 Task: Create a due date automation trigger when advanced on, 2 working days before a card is due add fields with custom field "Resume" set to a date less than 1 days from now is due at 11:00 AM.
Action: Mouse moved to (1059, 82)
Screenshot: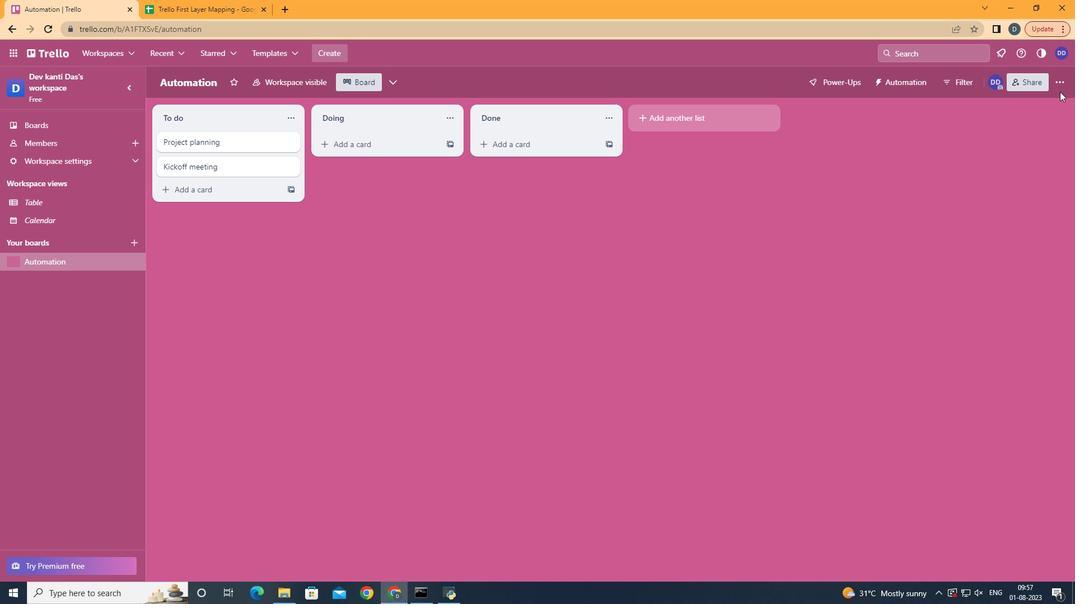
Action: Mouse pressed left at (1059, 82)
Screenshot: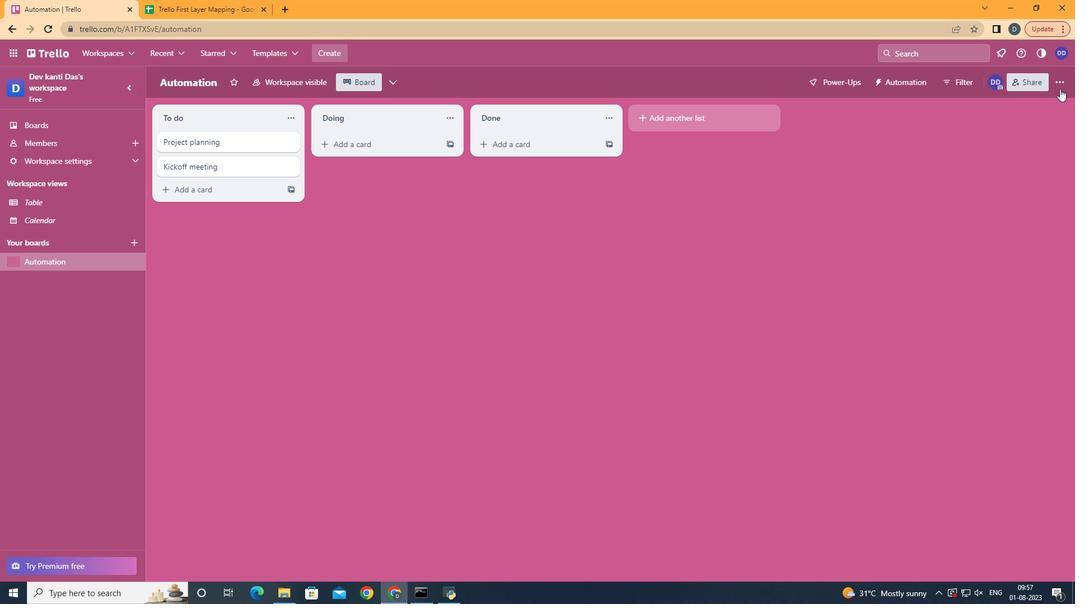 
Action: Mouse moved to (981, 241)
Screenshot: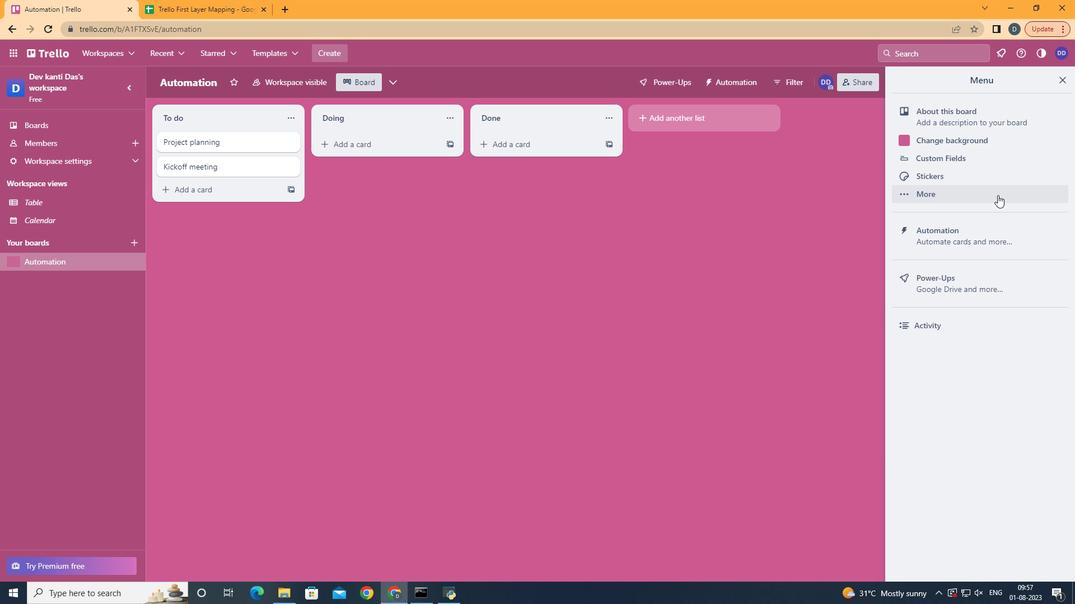 
Action: Mouse pressed left at (981, 241)
Screenshot: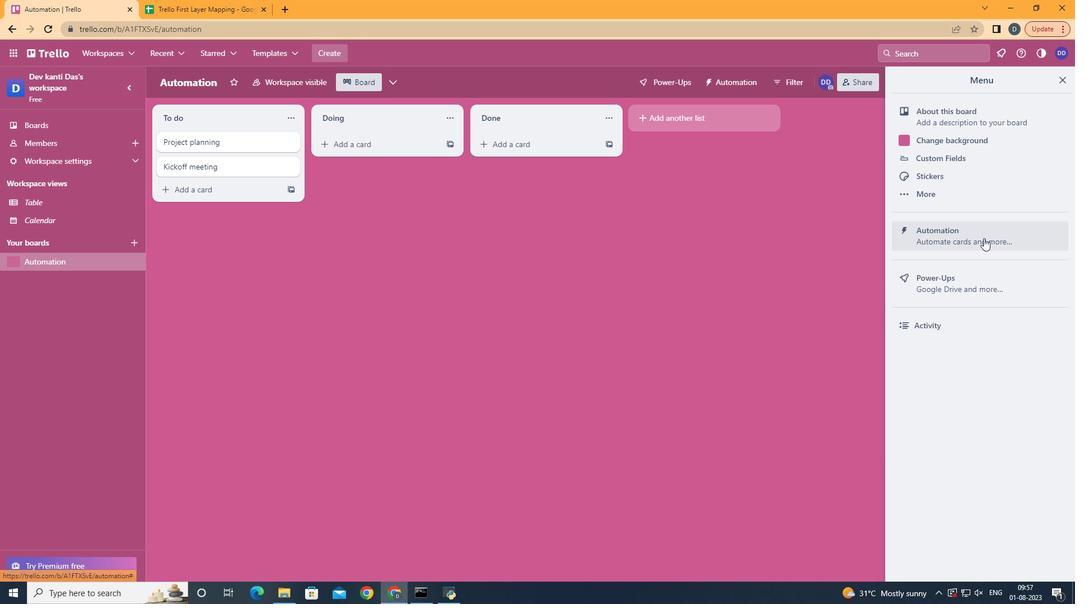 
Action: Mouse moved to (233, 224)
Screenshot: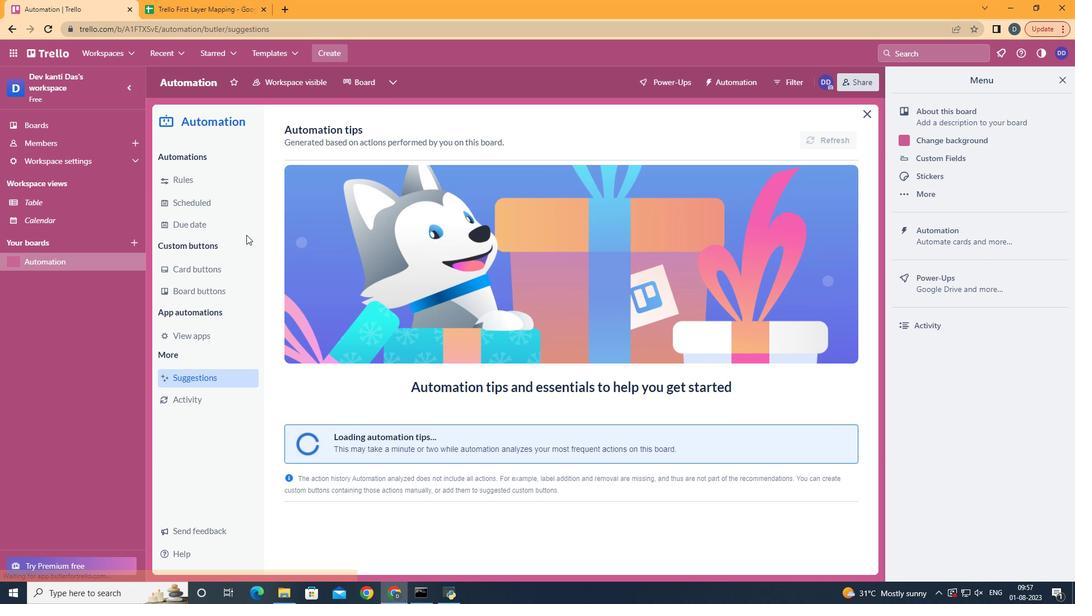 
Action: Mouse pressed left at (233, 224)
Screenshot: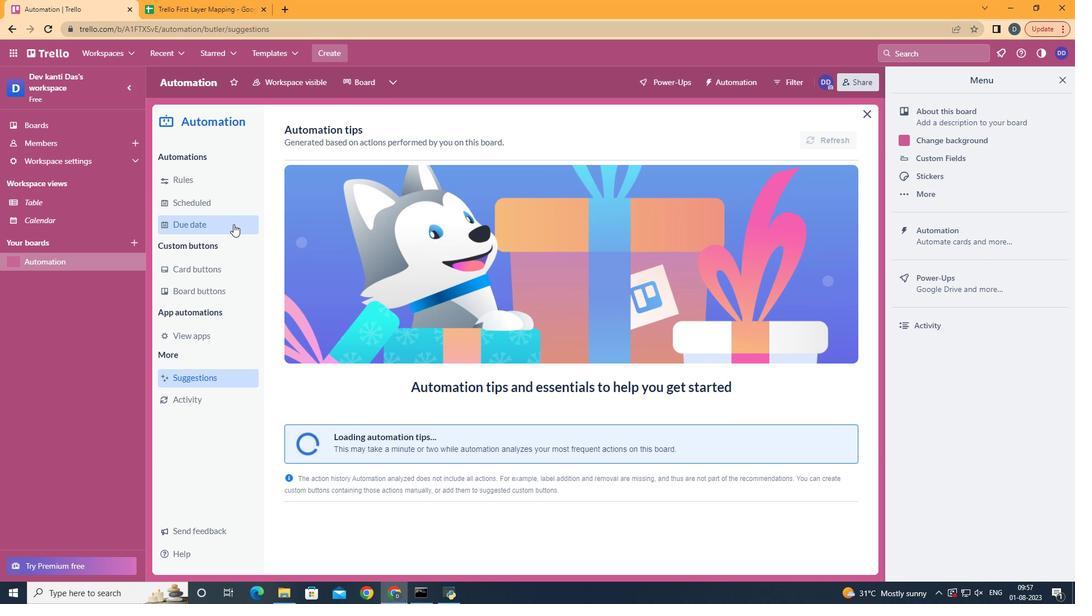 
Action: Mouse moved to (774, 134)
Screenshot: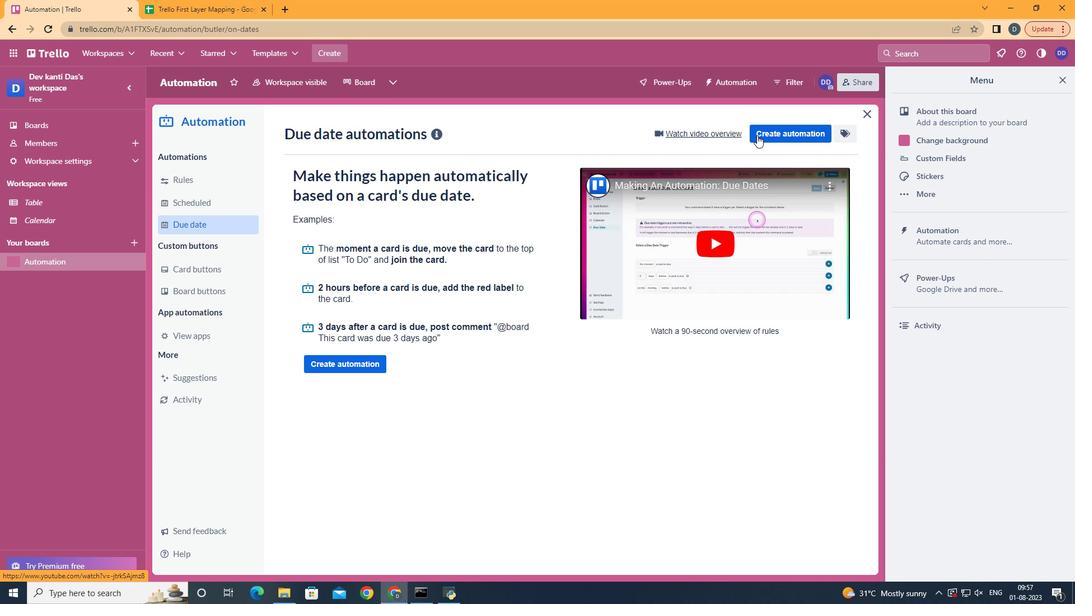 
Action: Mouse pressed left at (774, 134)
Screenshot: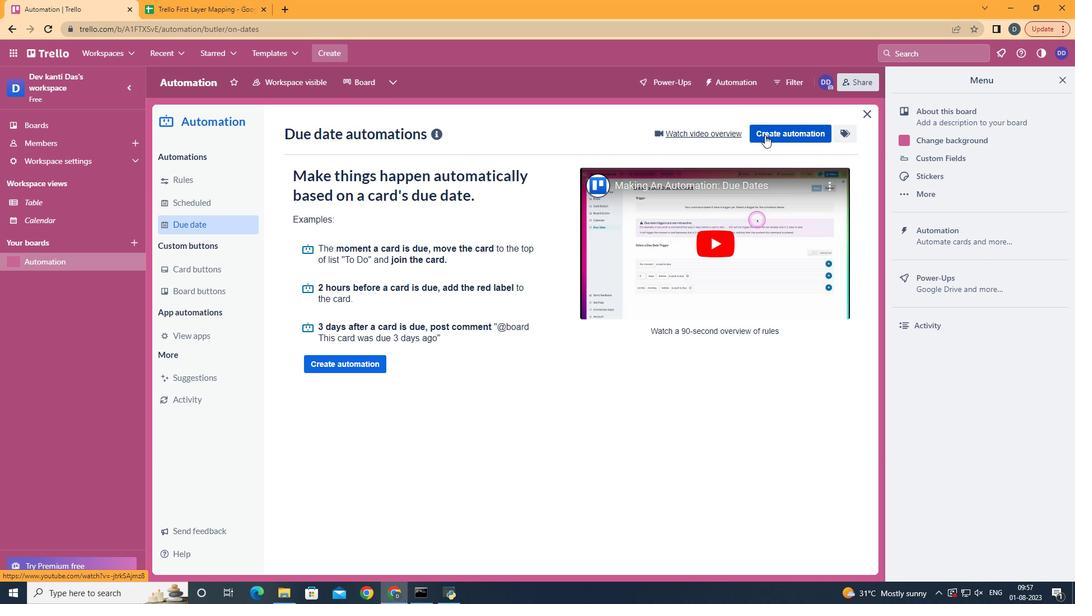 
Action: Mouse moved to (570, 253)
Screenshot: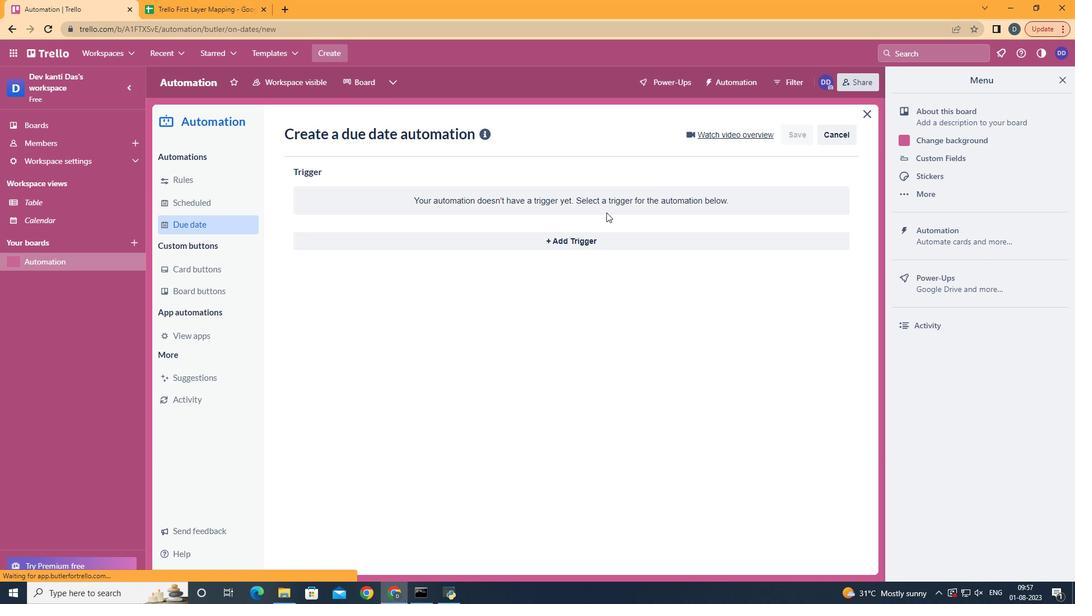 
Action: Mouse pressed left at (570, 253)
Screenshot: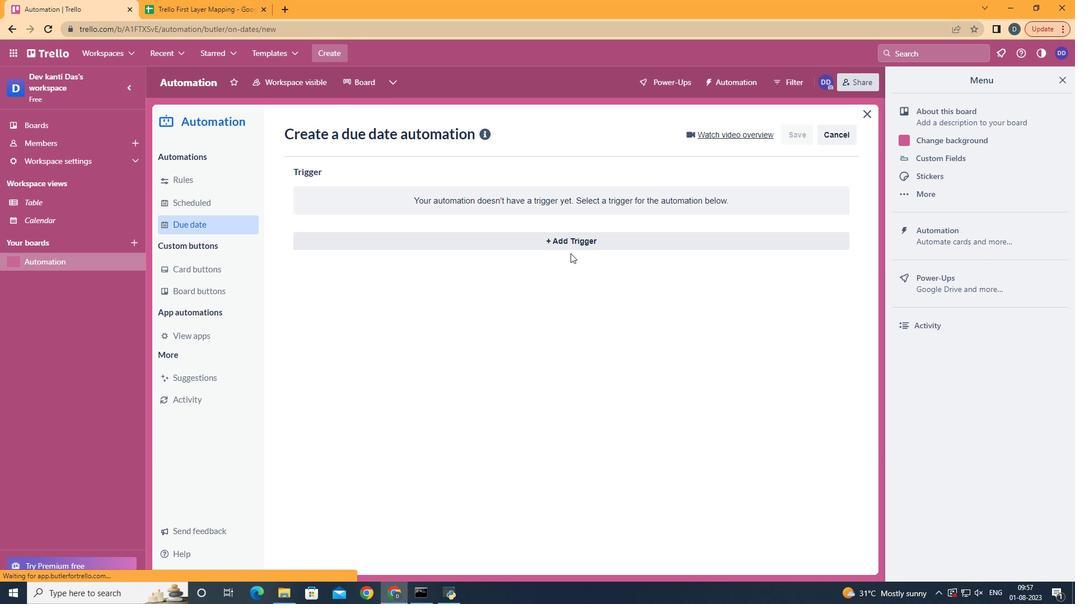 
Action: Mouse moved to (576, 242)
Screenshot: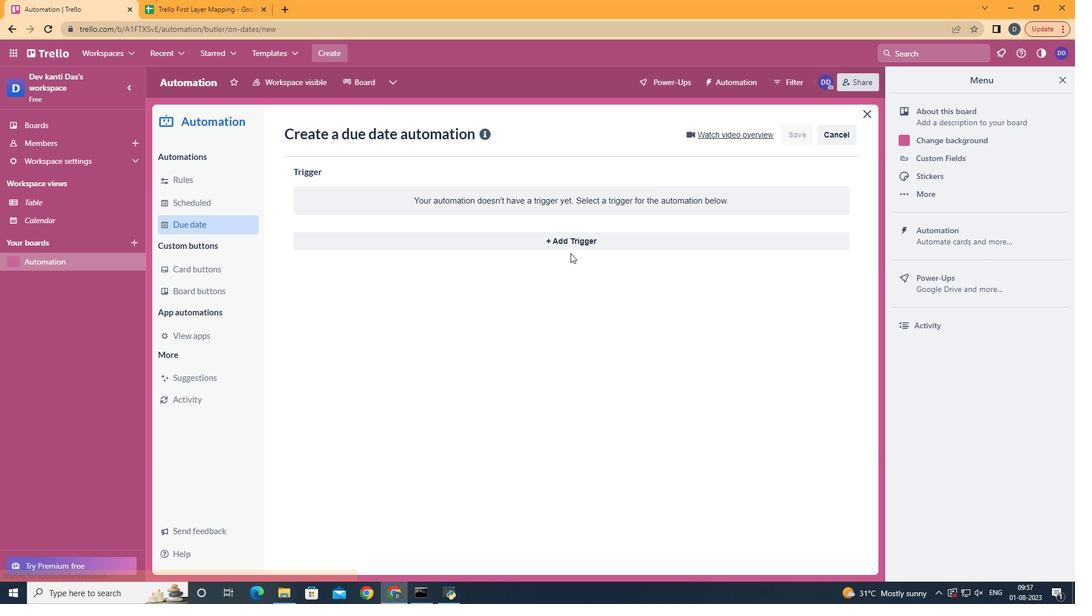 
Action: Mouse pressed left at (576, 242)
Screenshot: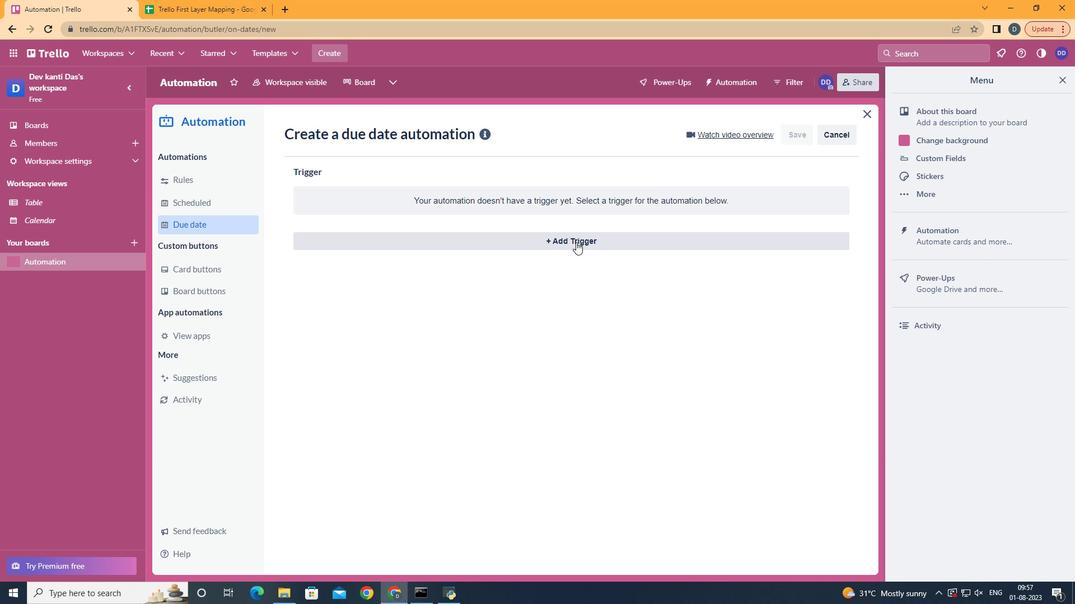 
Action: Mouse moved to (362, 451)
Screenshot: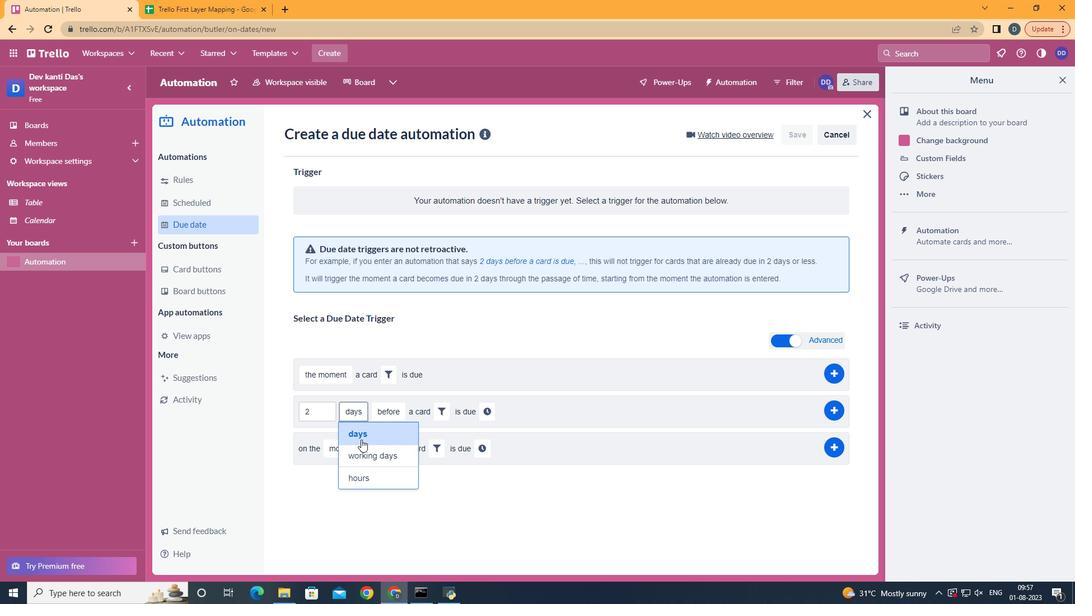 
Action: Mouse pressed left at (362, 451)
Screenshot: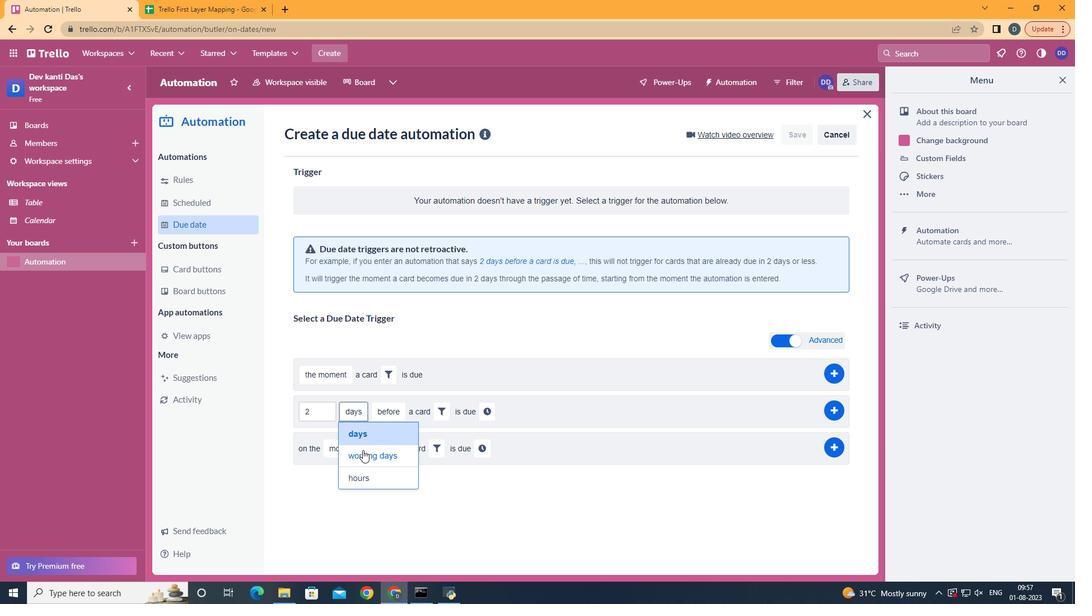 
Action: Mouse moved to (470, 413)
Screenshot: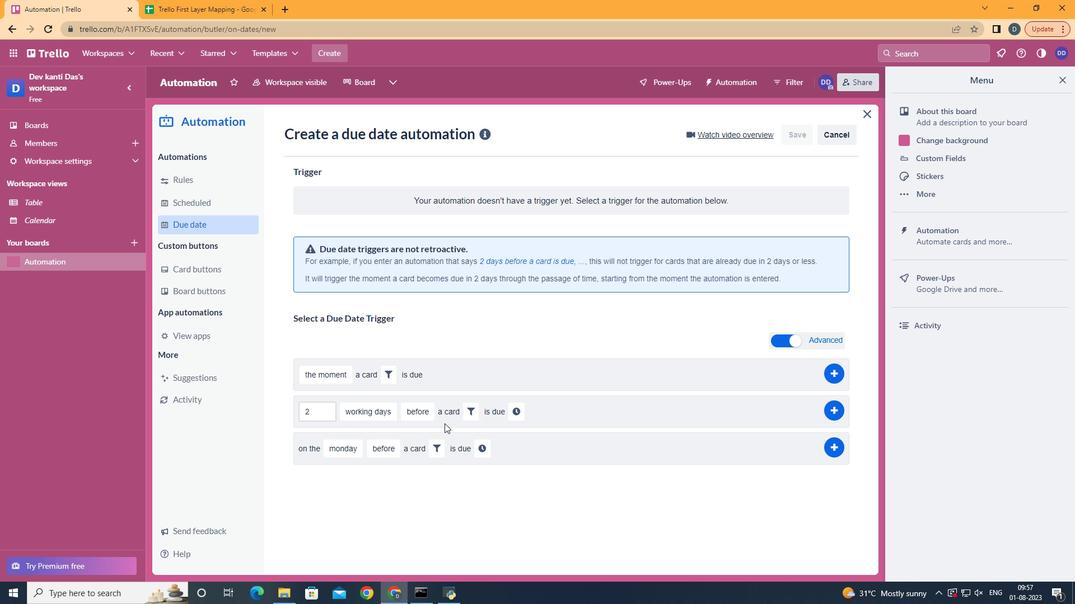 
Action: Mouse pressed left at (470, 413)
Screenshot: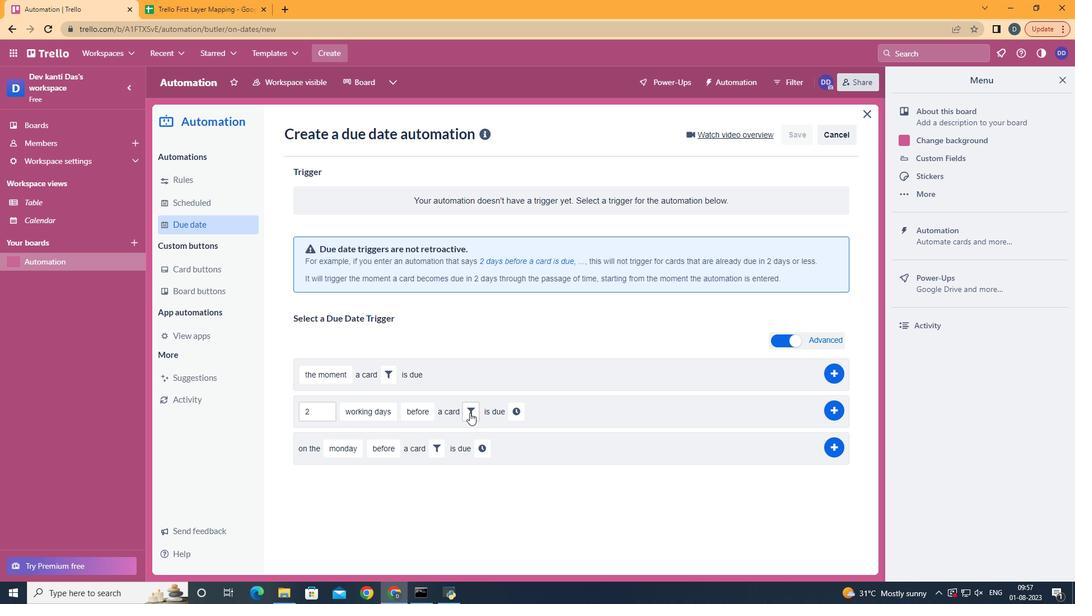 
Action: Mouse moved to (664, 449)
Screenshot: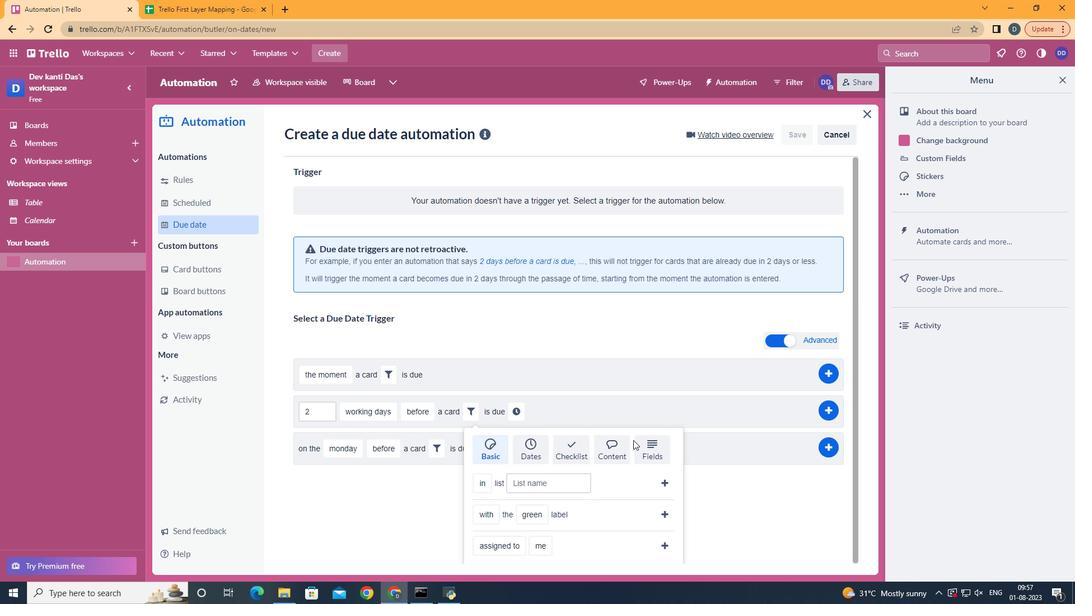
Action: Mouse pressed left at (664, 449)
Screenshot: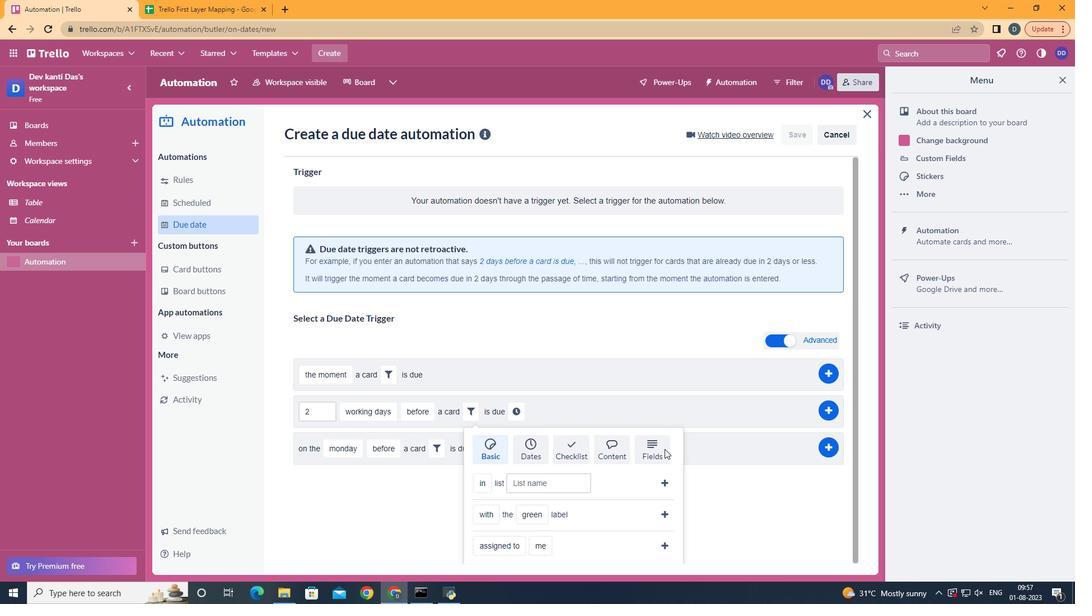 
Action: Mouse moved to (658, 452)
Screenshot: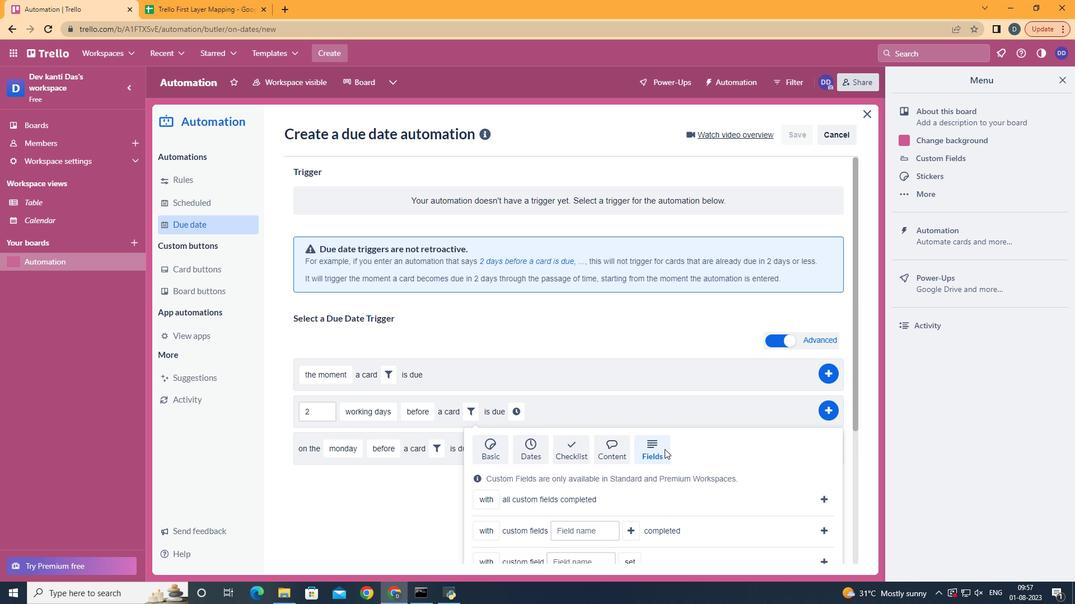 
Action: Mouse scrolled (658, 451) with delta (0, 0)
Screenshot: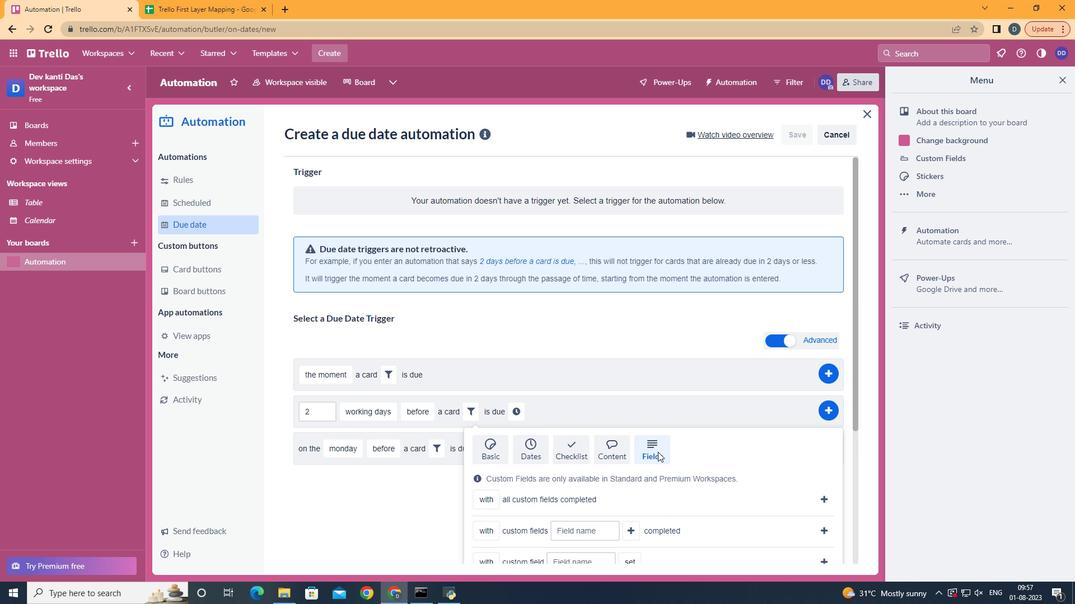 
Action: Mouse scrolled (658, 451) with delta (0, 0)
Screenshot: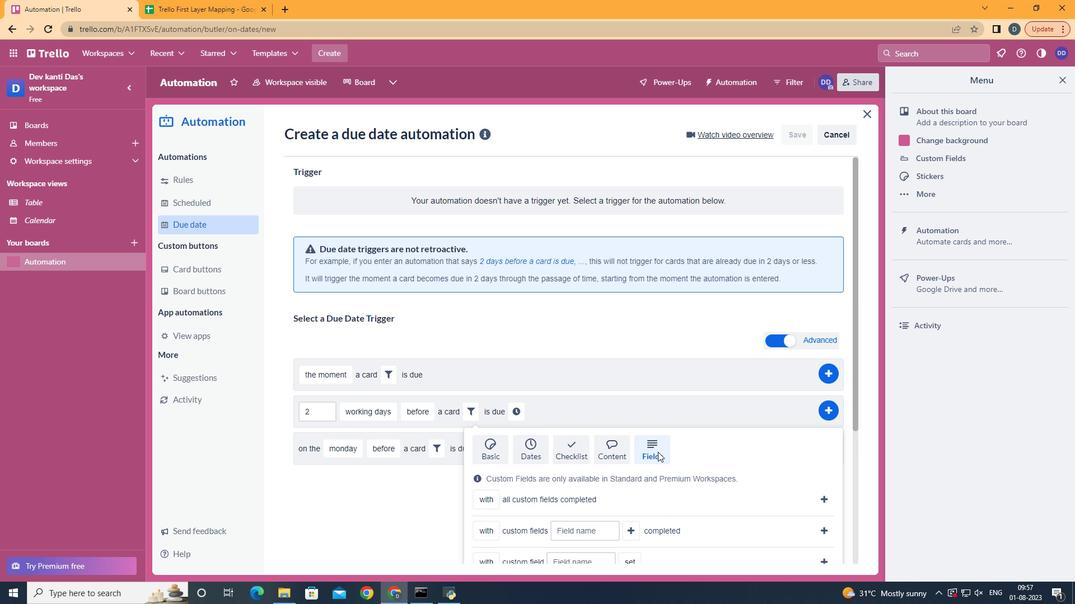 
Action: Mouse scrolled (658, 451) with delta (0, 0)
Screenshot: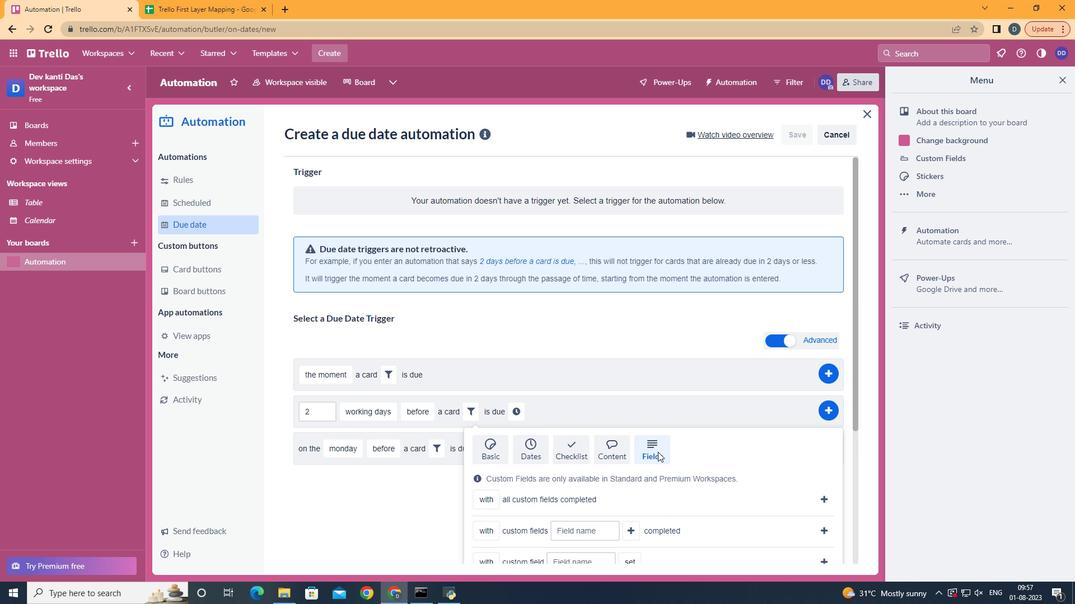
Action: Mouse scrolled (658, 451) with delta (0, 0)
Screenshot: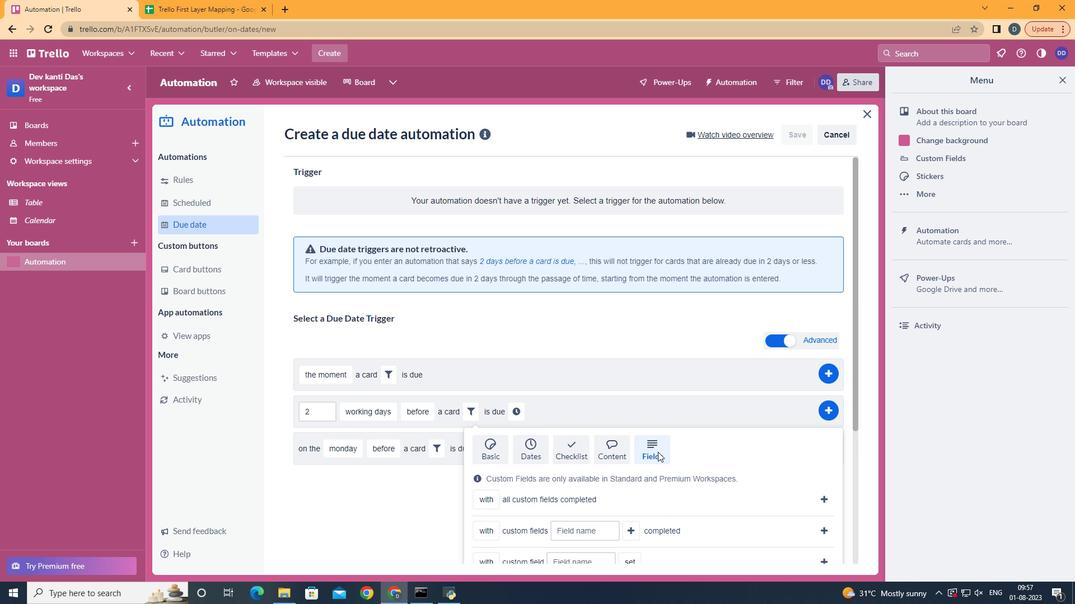 
Action: Mouse scrolled (658, 451) with delta (0, 0)
Screenshot: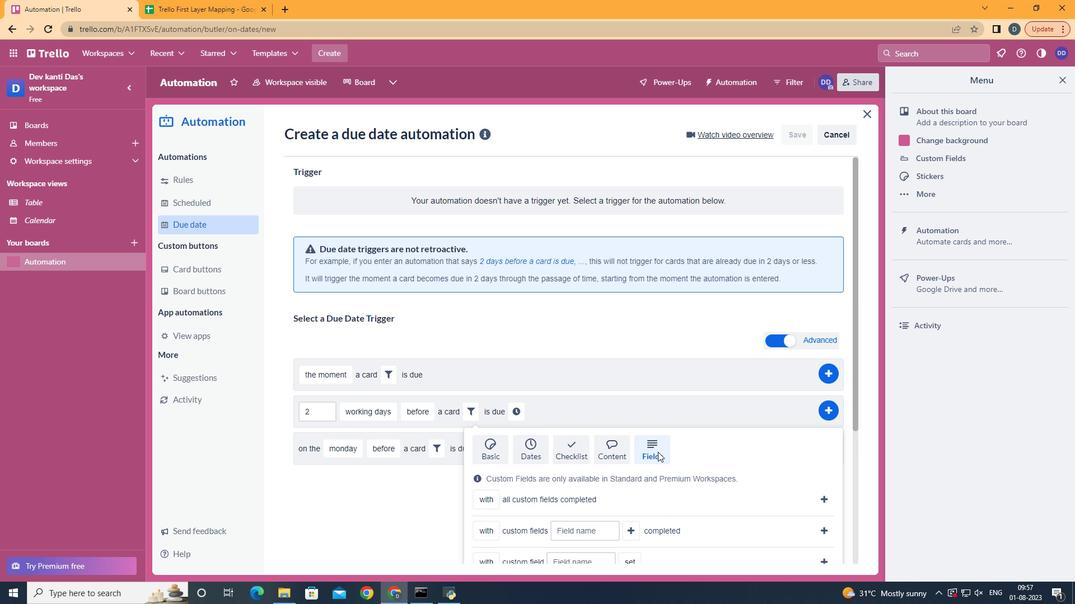 
Action: Mouse scrolled (658, 451) with delta (0, 0)
Screenshot: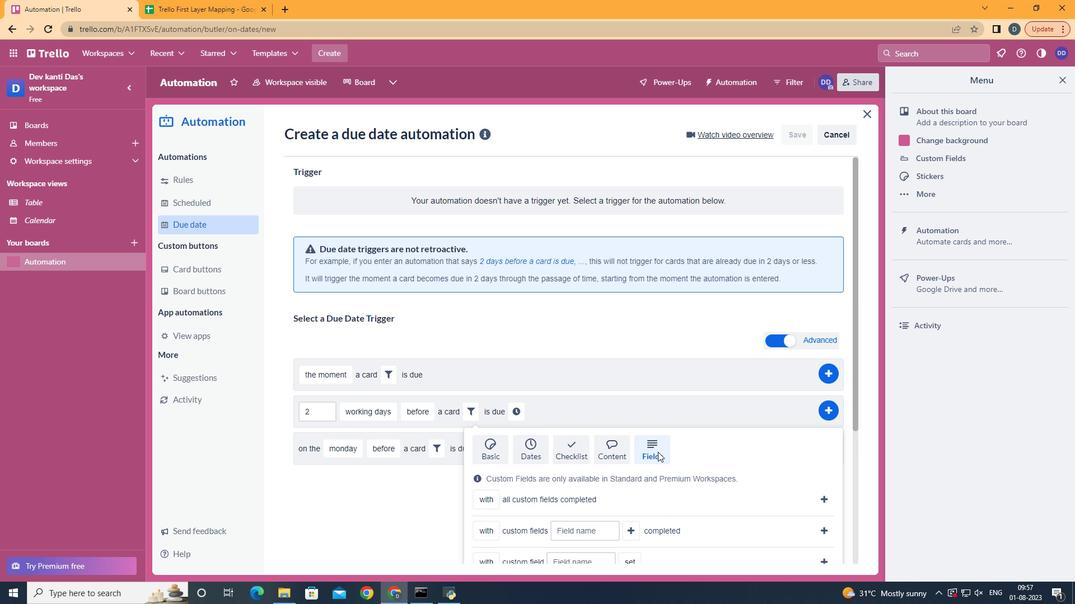 
Action: Mouse moved to (495, 477)
Screenshot: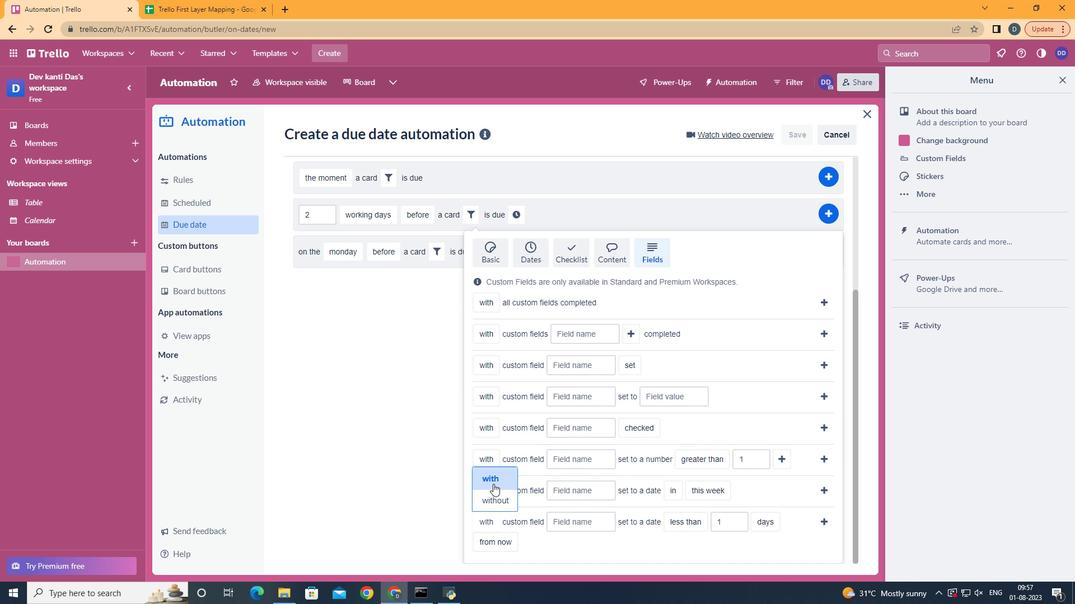 
Action: Mouse pressed left at (495, 477)
Screenshot: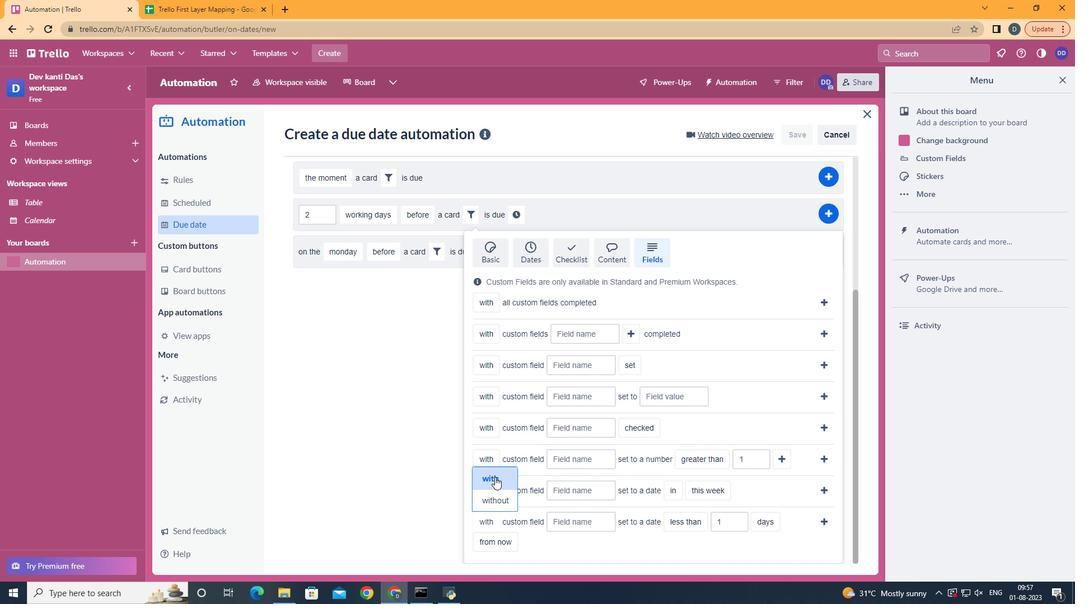 
Action: Mouse moved to (572, 521)
Screenshot: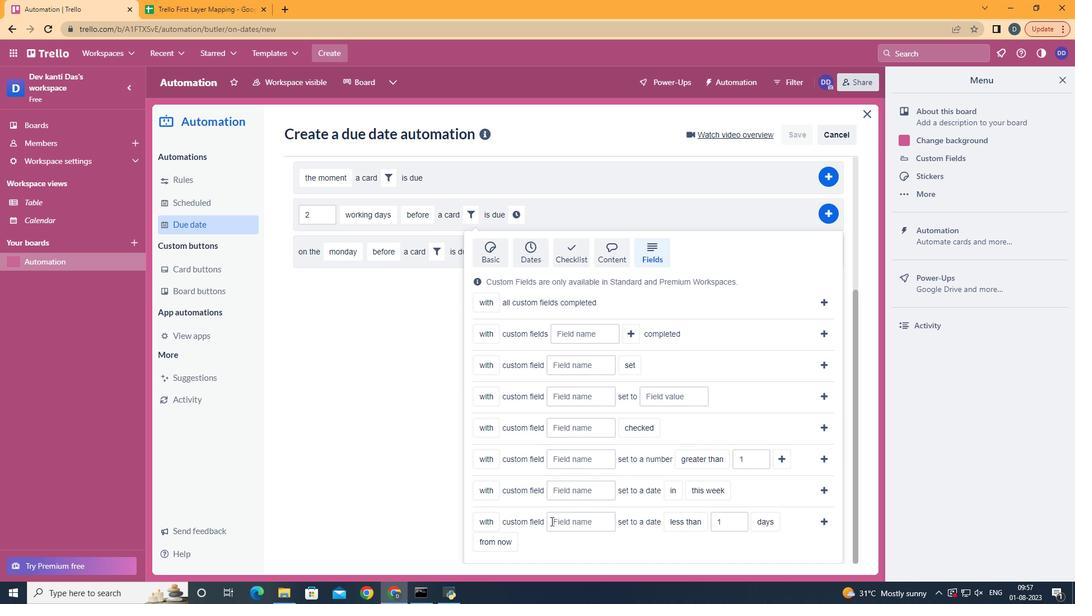 
Action: Mouse pressed left at (572, 521)
Screenshot: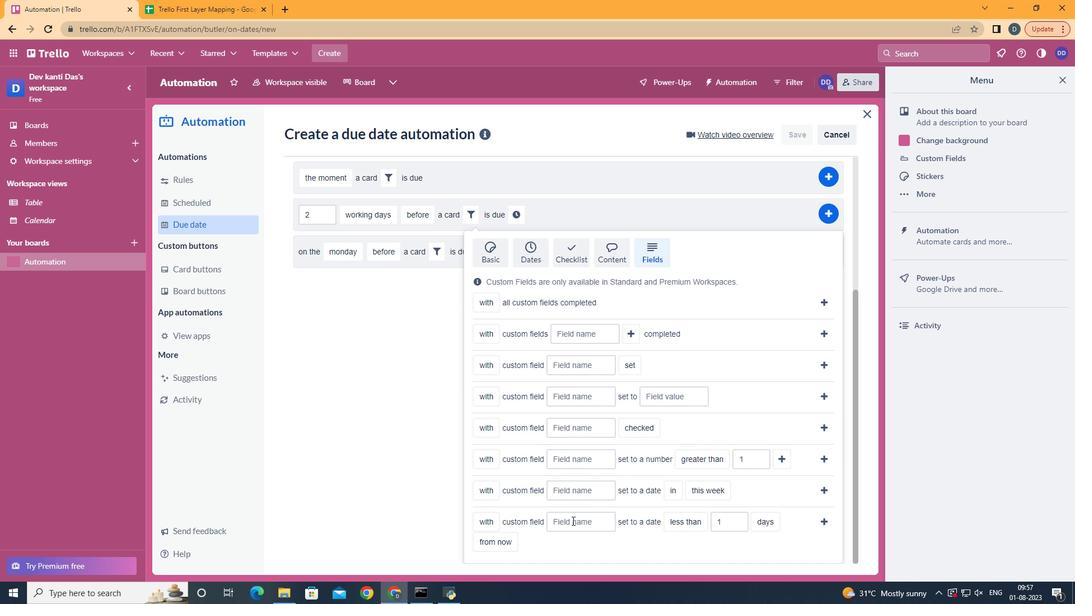 
Action: Key pressed <Key.shift>Resume
Screenshot: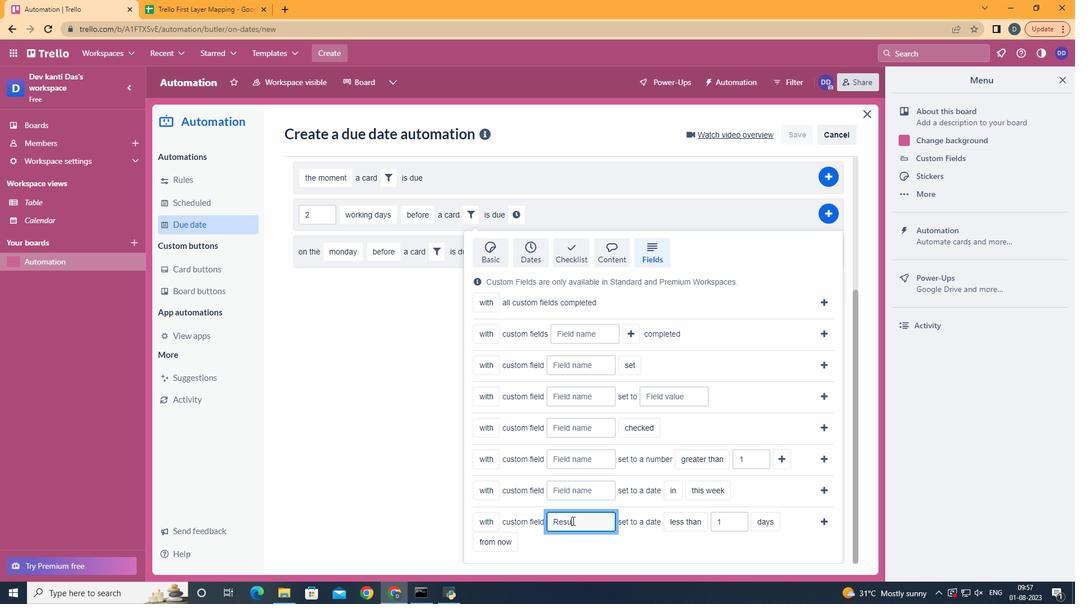 
Action: Mouse moved to (689, 444)
Screenshot: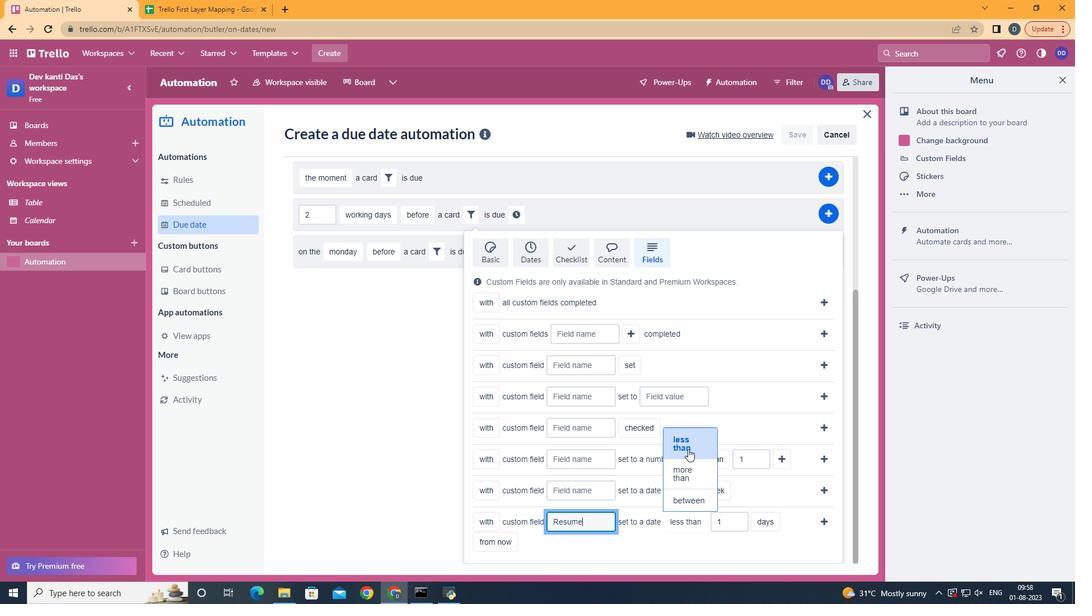 
Action: Mouse pressed left at (689, 444)
Screenshot: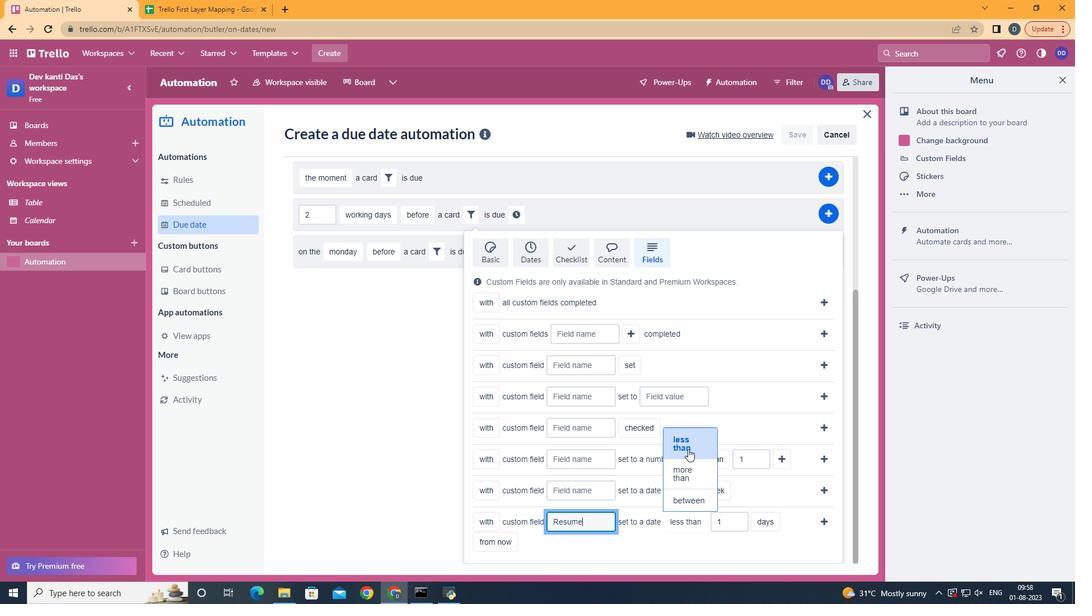 
Action: Mouse moved to (782, 479)
Screenshot: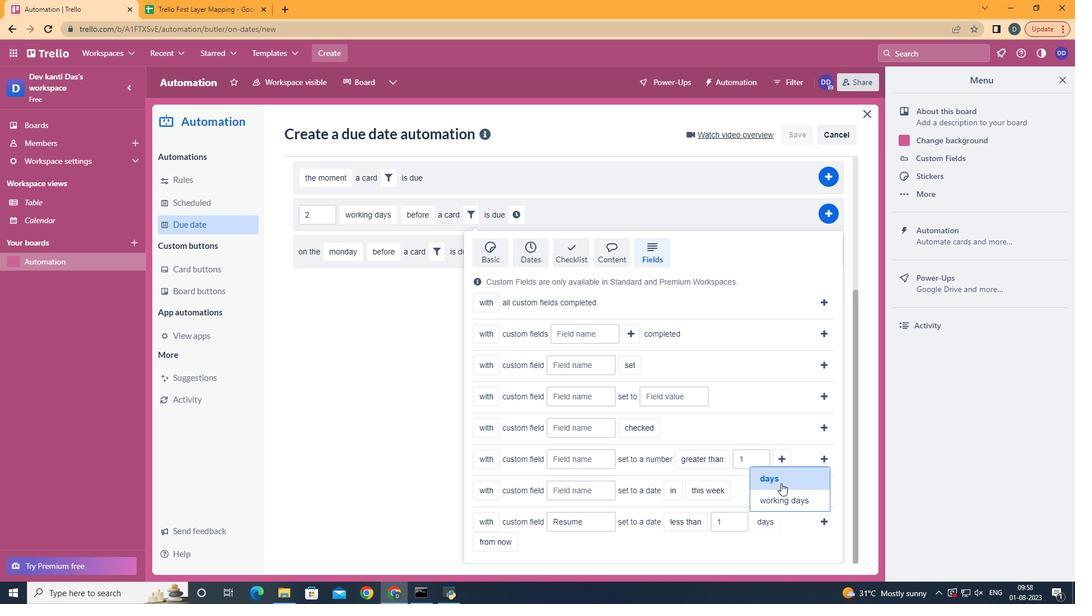 
Action: Mouse pressed left at (782, 479)
Screenshot: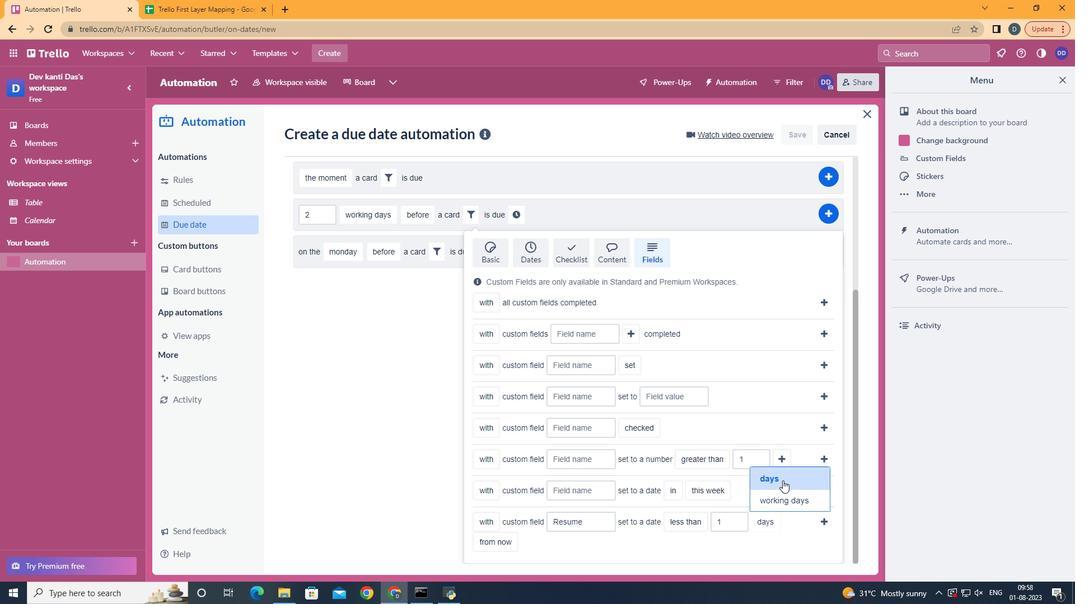 
Action: Mouse moved to (495, 491)
Screenshot: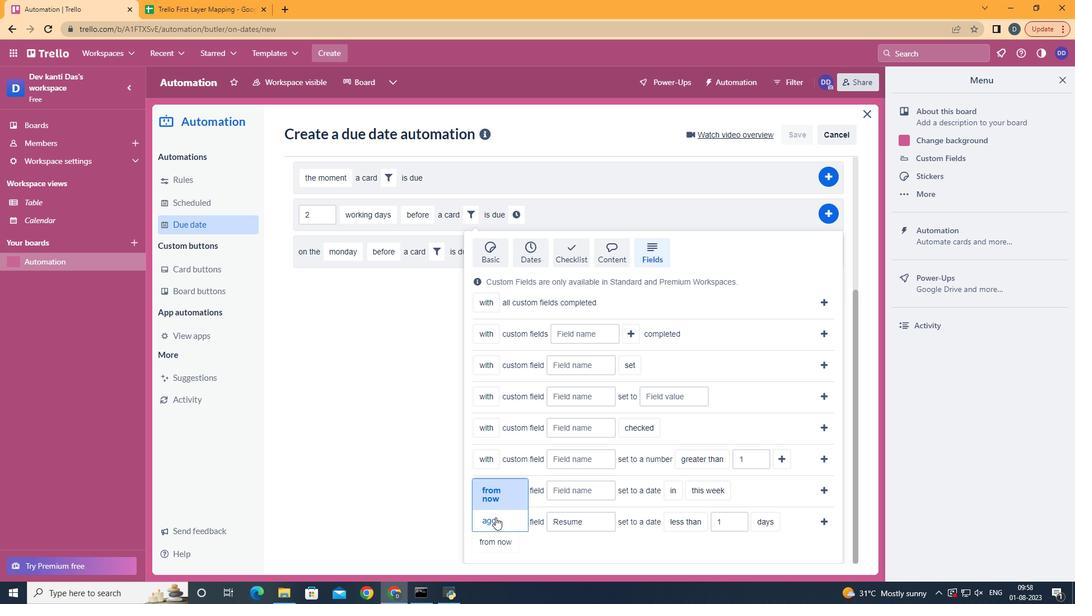 
Action: Mouse pressed left at (495, 491)
Screenshot: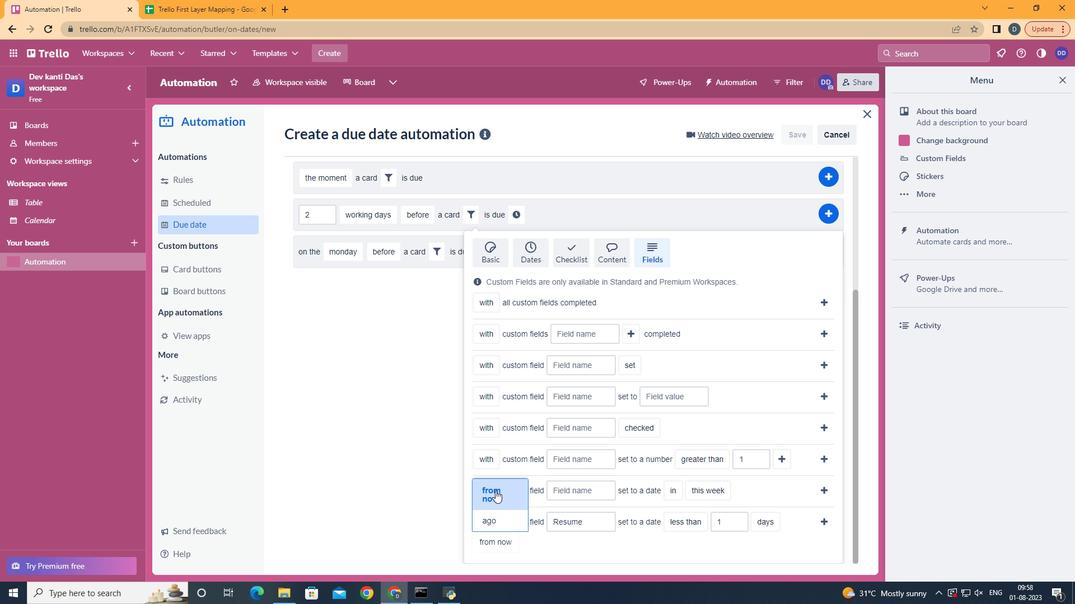 
Action: Mouse moved to (829, 526)
Screenshot: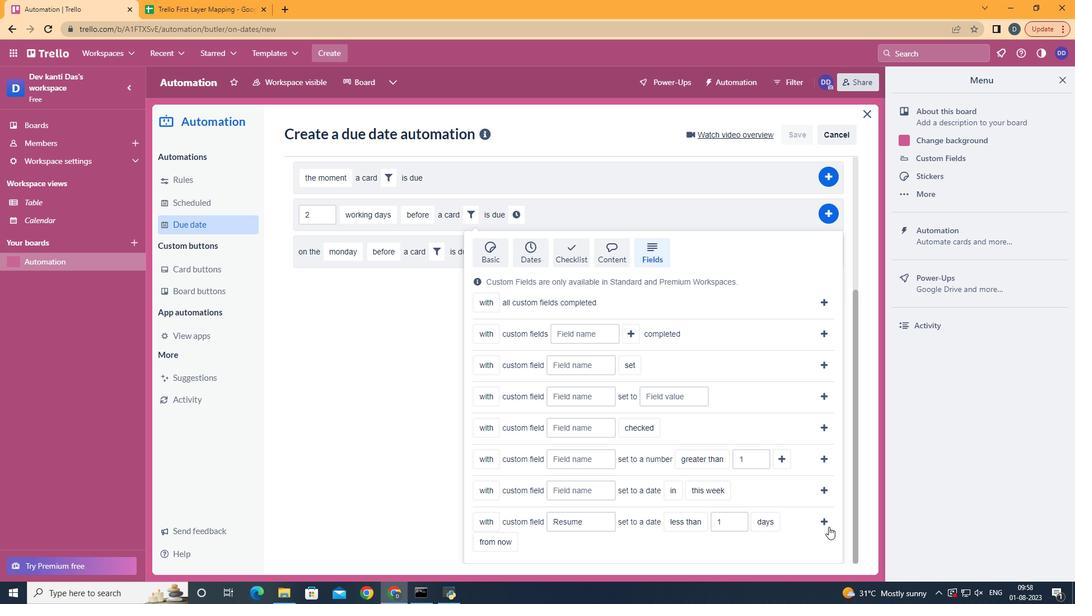 
Action: Mouse pressed left at (829, 526)
Screenshot: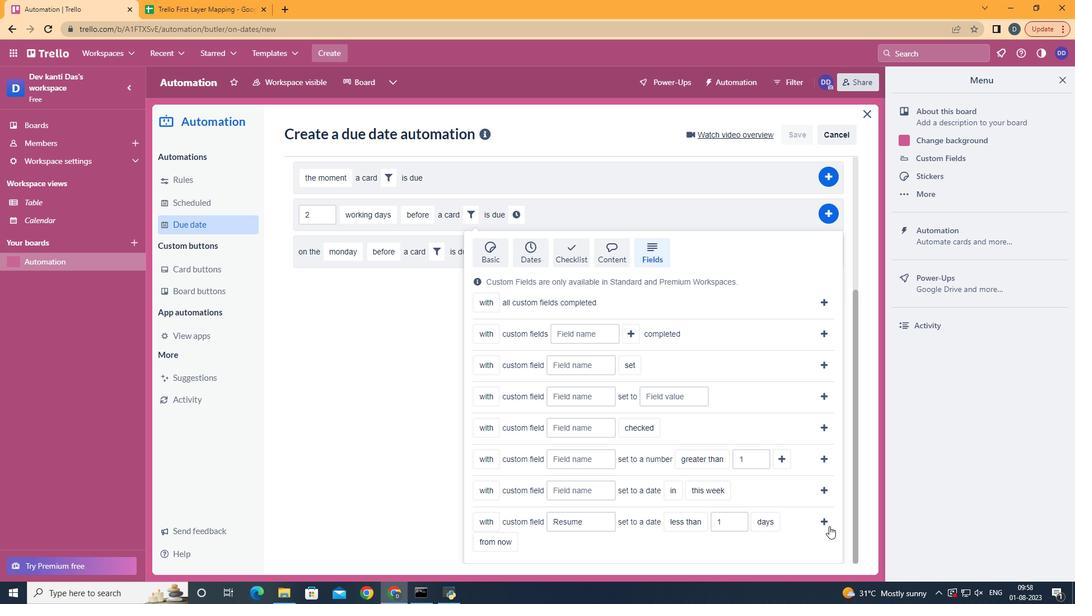 
Action: Mouse moved to (774, 419)
Screenshot: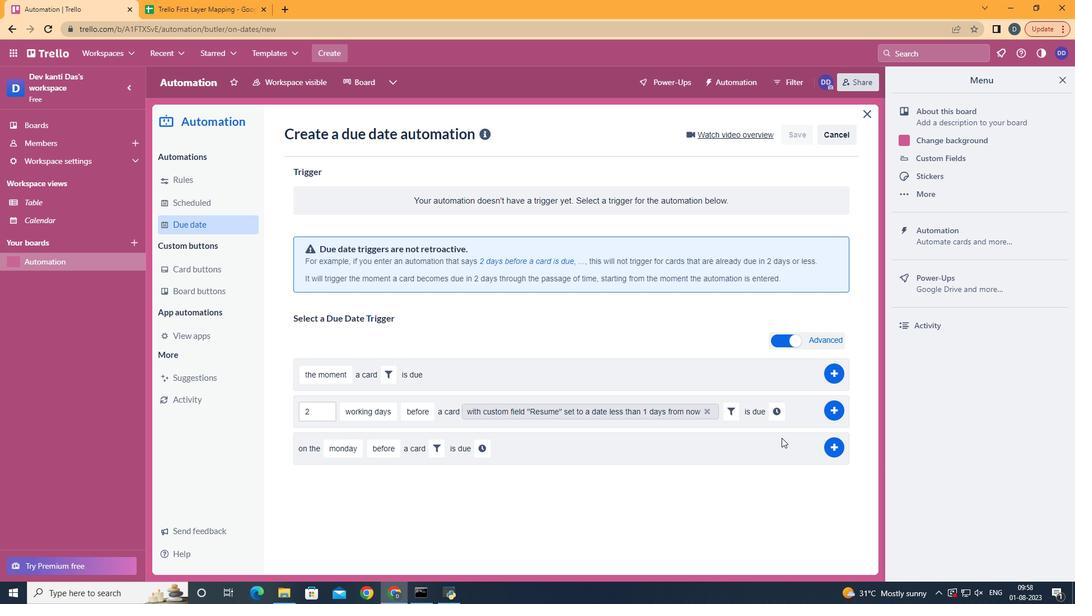 
Action: Mouse pressed left at (774, 419)
Screenshot: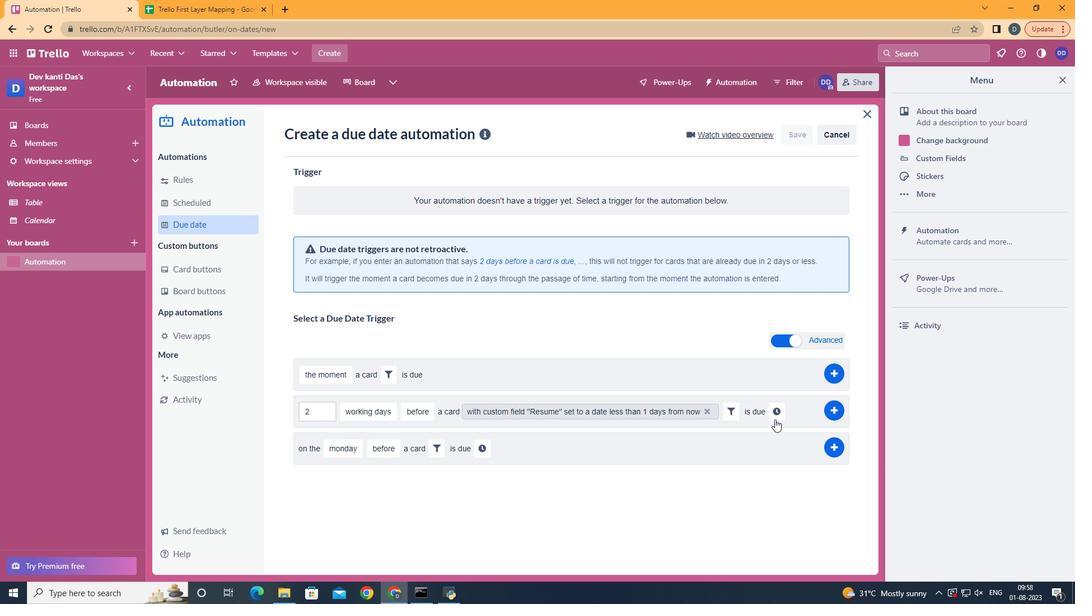 
Action: Mouse moved to (344, 439)
Screenshot: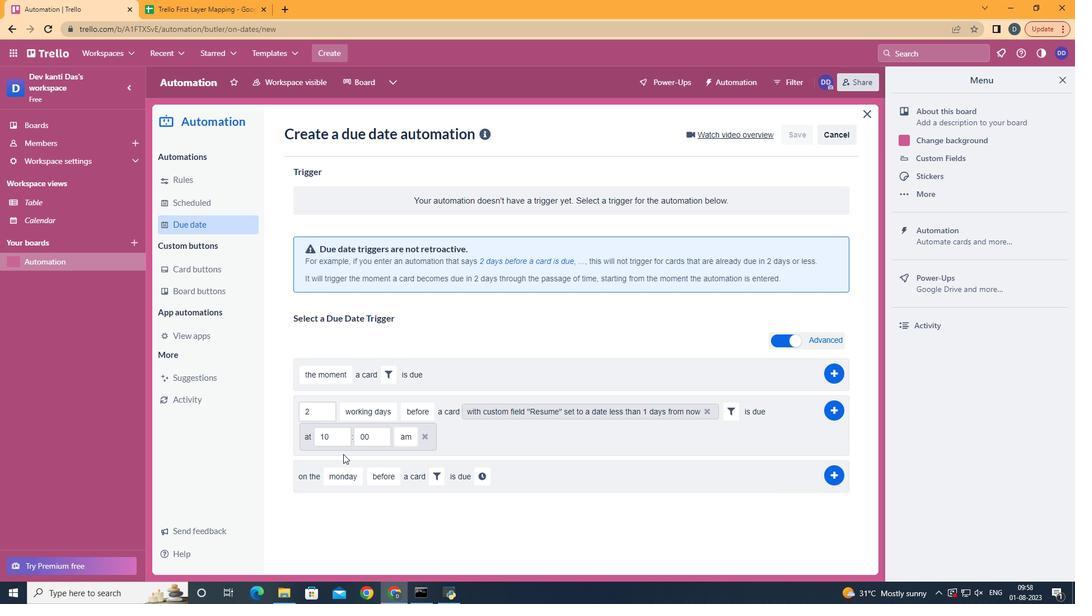 
Action: Mouse pressed left at (344, 439)
Screenshot: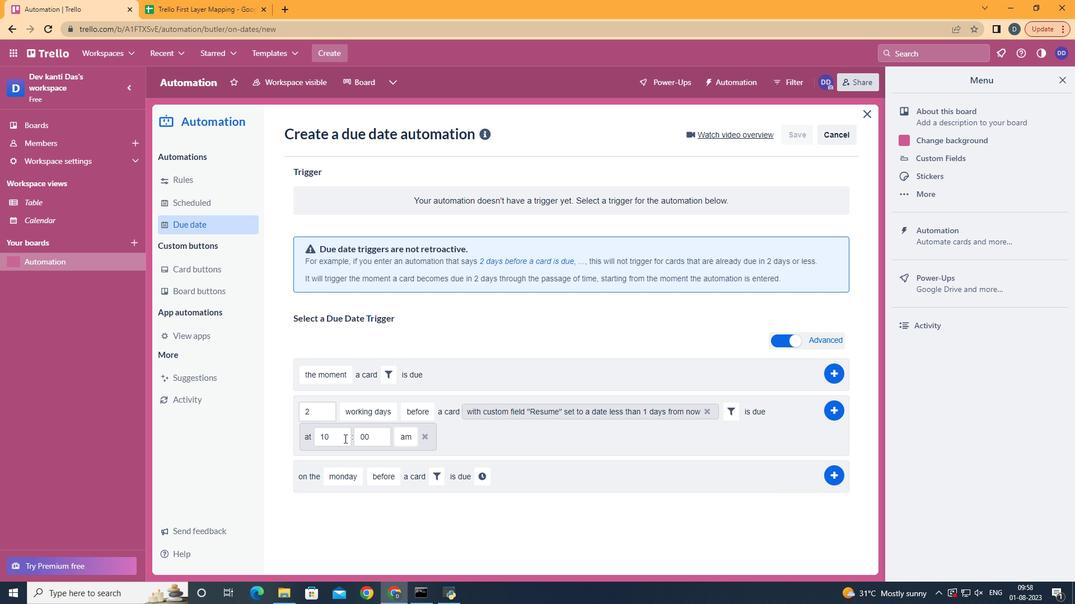 
Action: Key pressed <Key.backspace>1
Screenshot: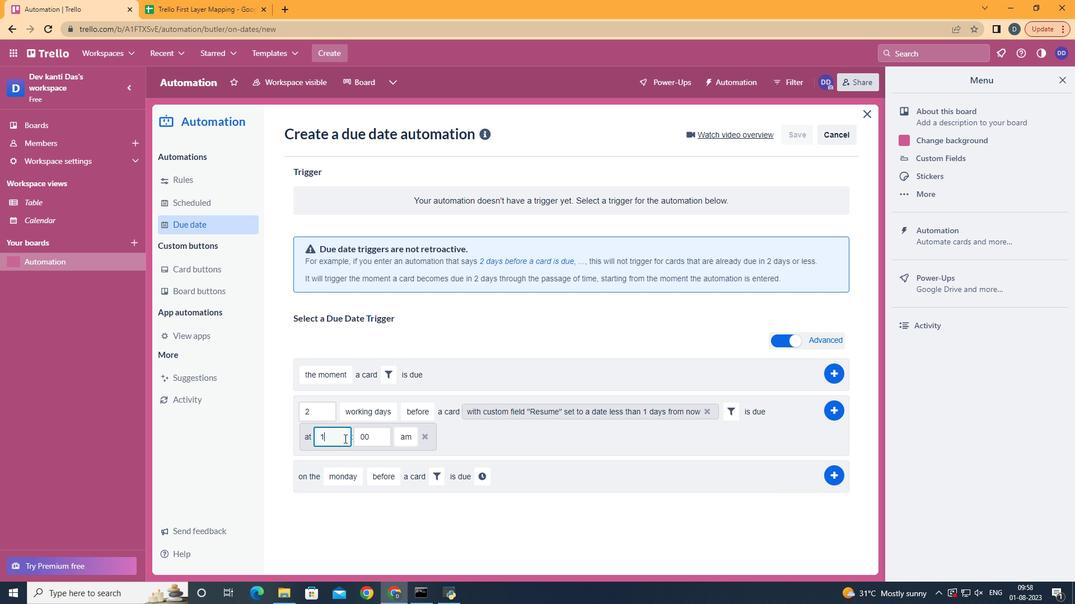 
Action: Mouse moved to (840, 405)
Screenshot: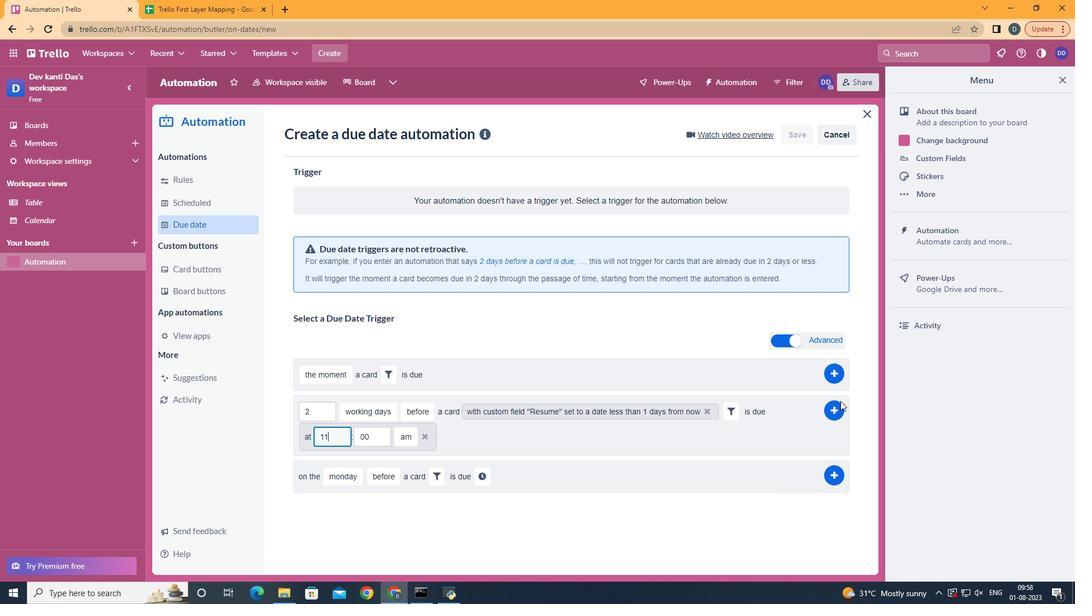 
Action: Mouse pressed left at (840, 405)
Screenshot: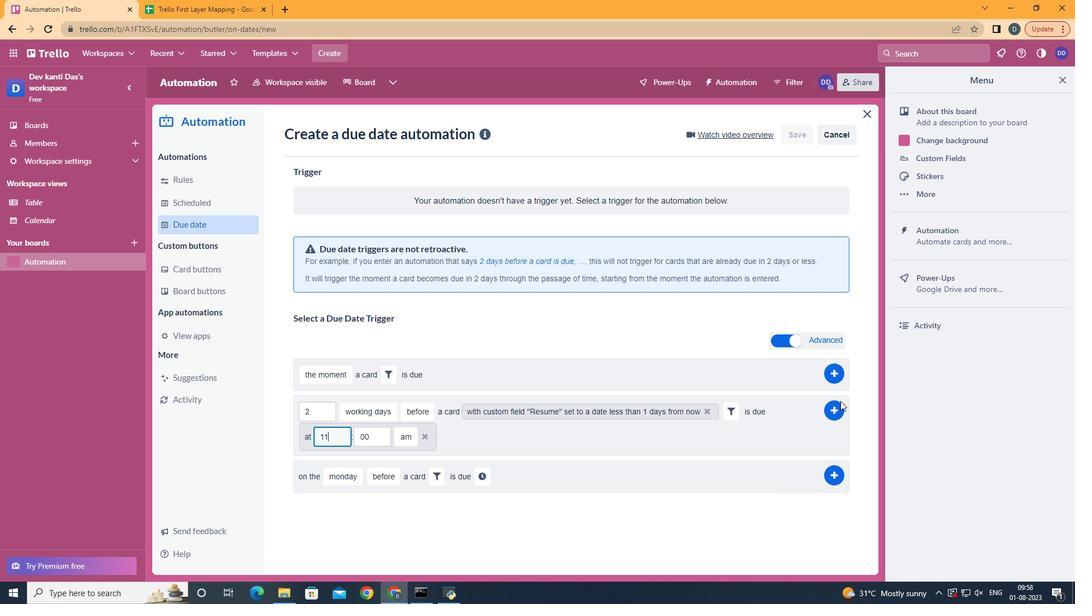 
Action: Mouse moved to (502, 323)
Screenshot: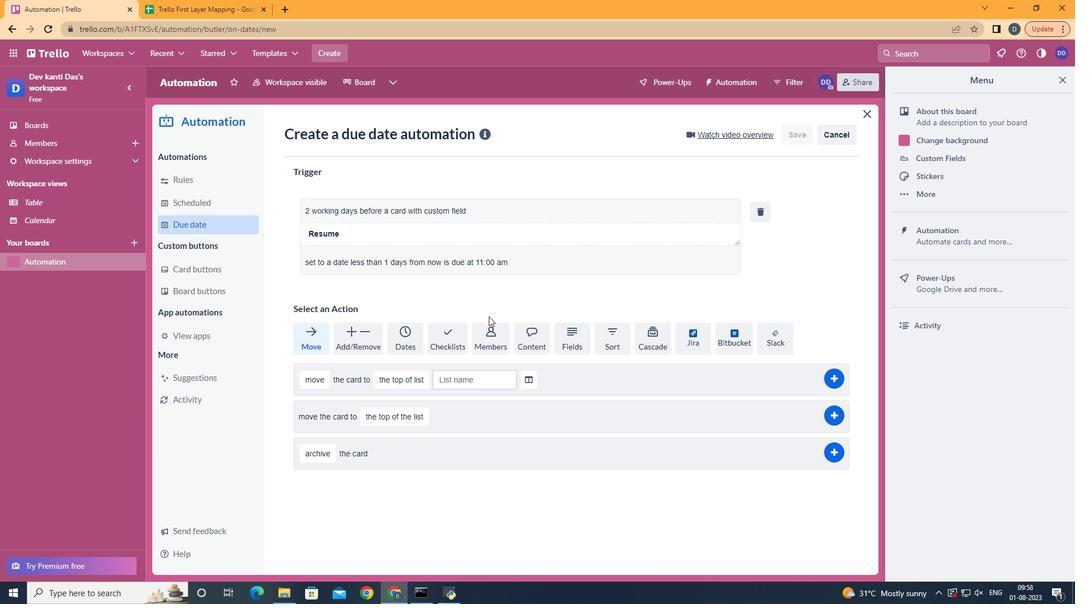 
